 Task: Add Follow Your Heart Dairy Free Finely Shredded Mozzarella Cheese to the cart.
Action: Mouse moved to (936, 306)
Screenshot: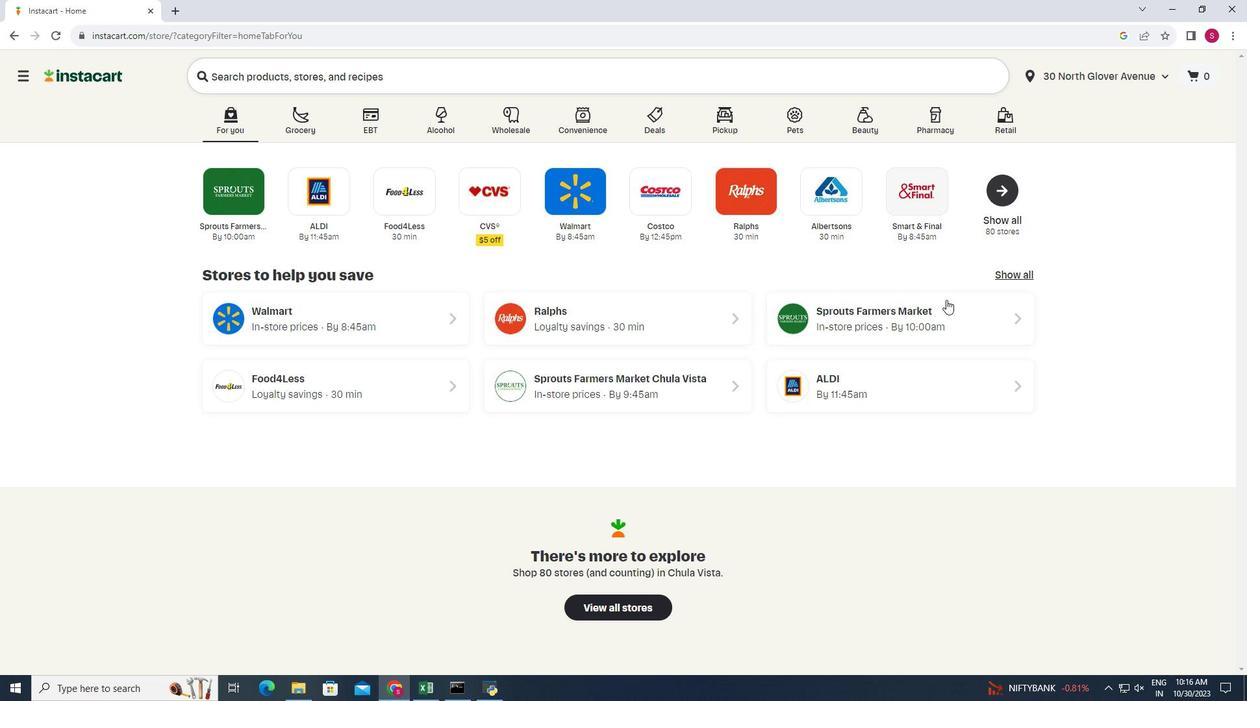 
Action: Mouse pressed left at (936, 306)
Screenshot: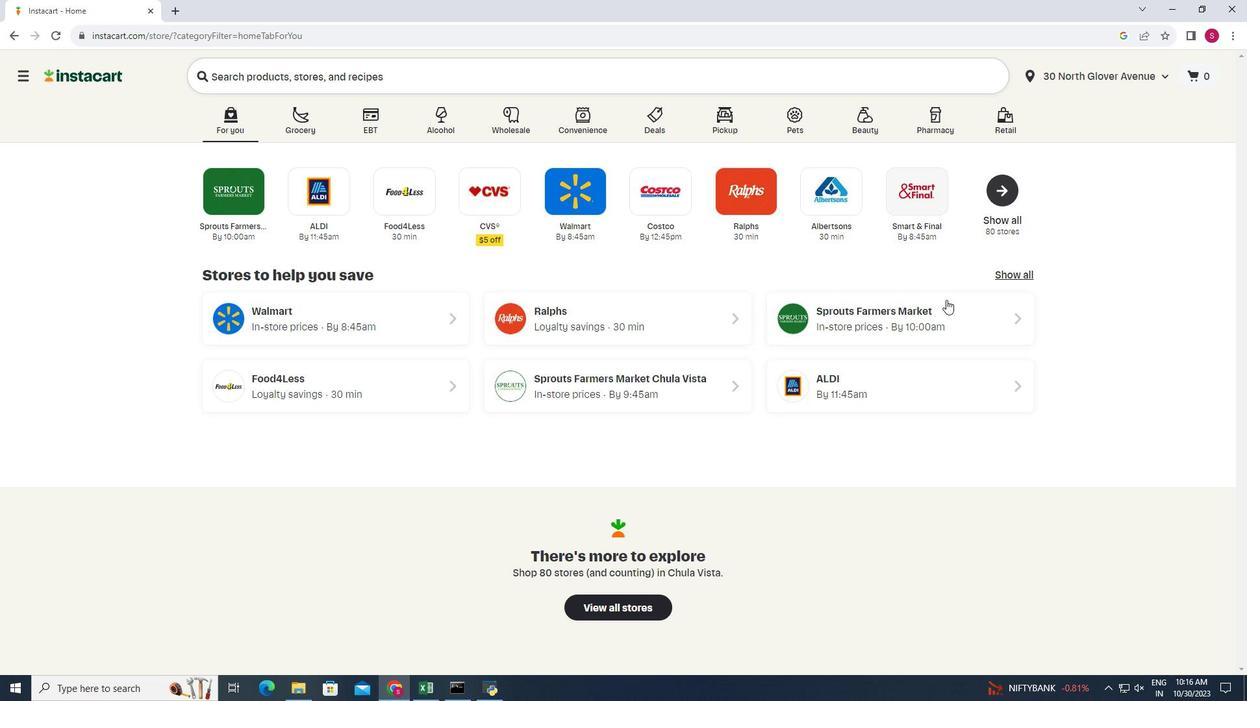 
Action: Mouse moved to (33, 603)
Screenshot: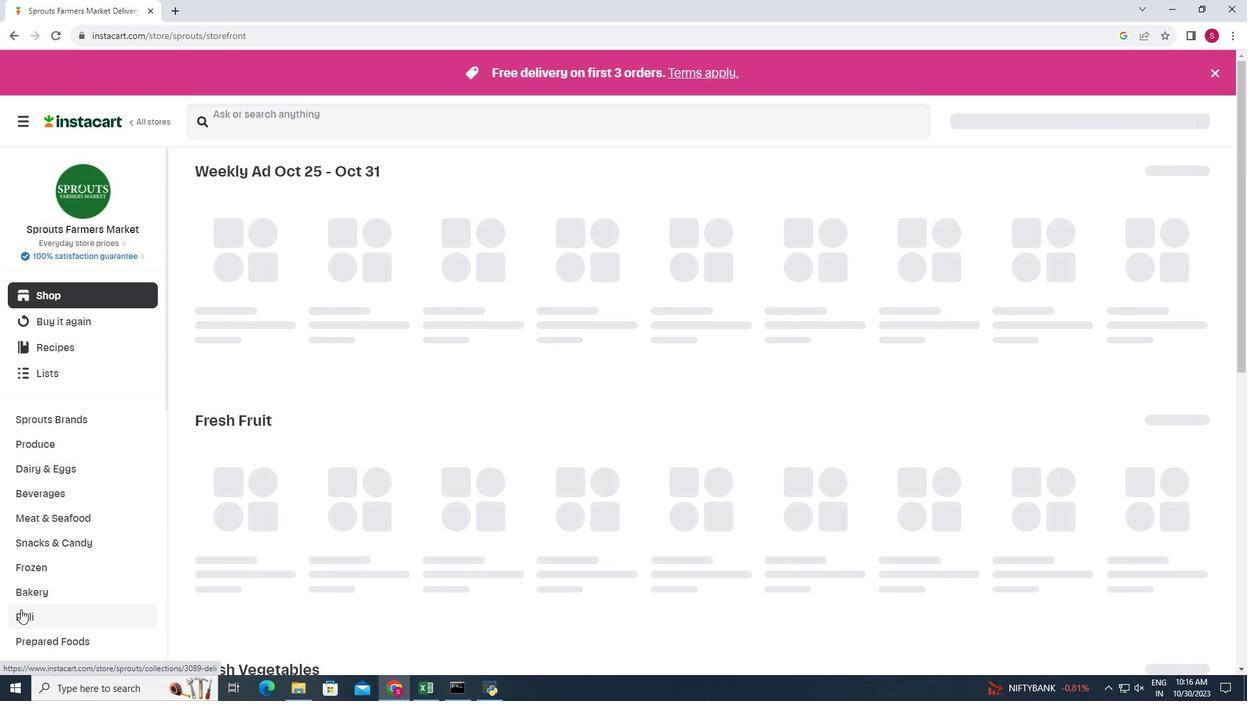 
Action: Mouse pressed left at (33, 603)
Screenshot: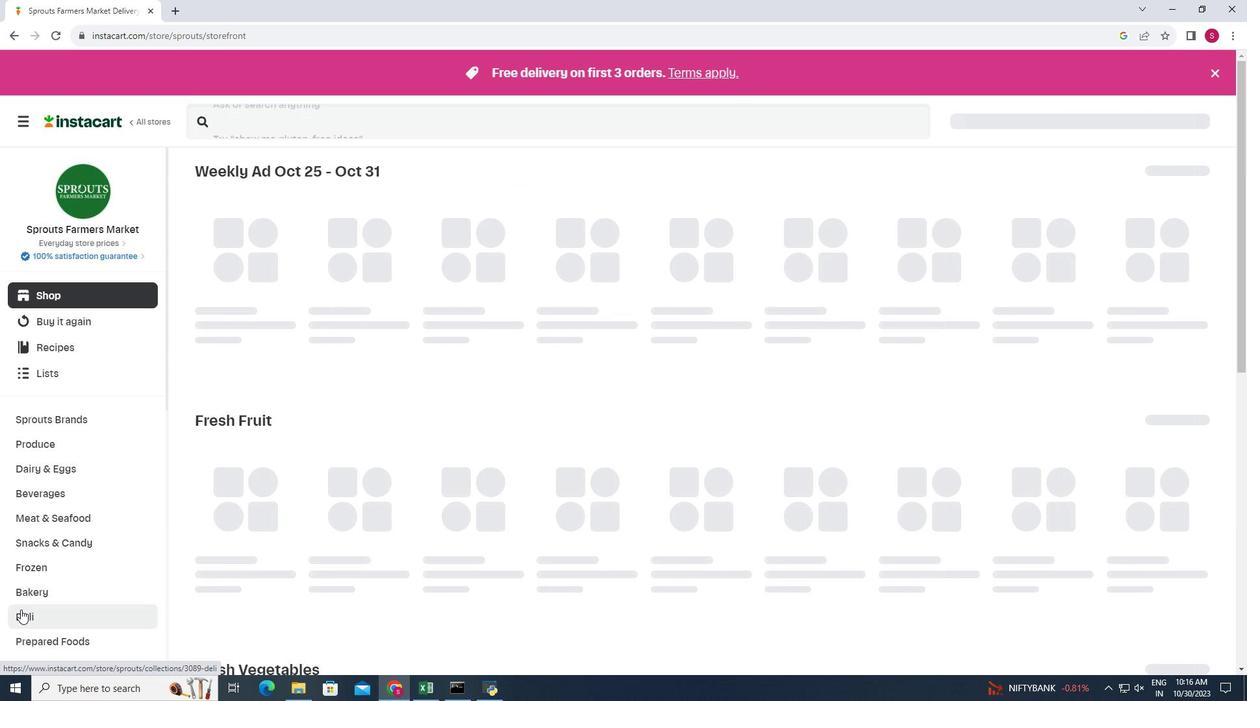 
Action: Mouse moved to (341, 374)
Screenshot: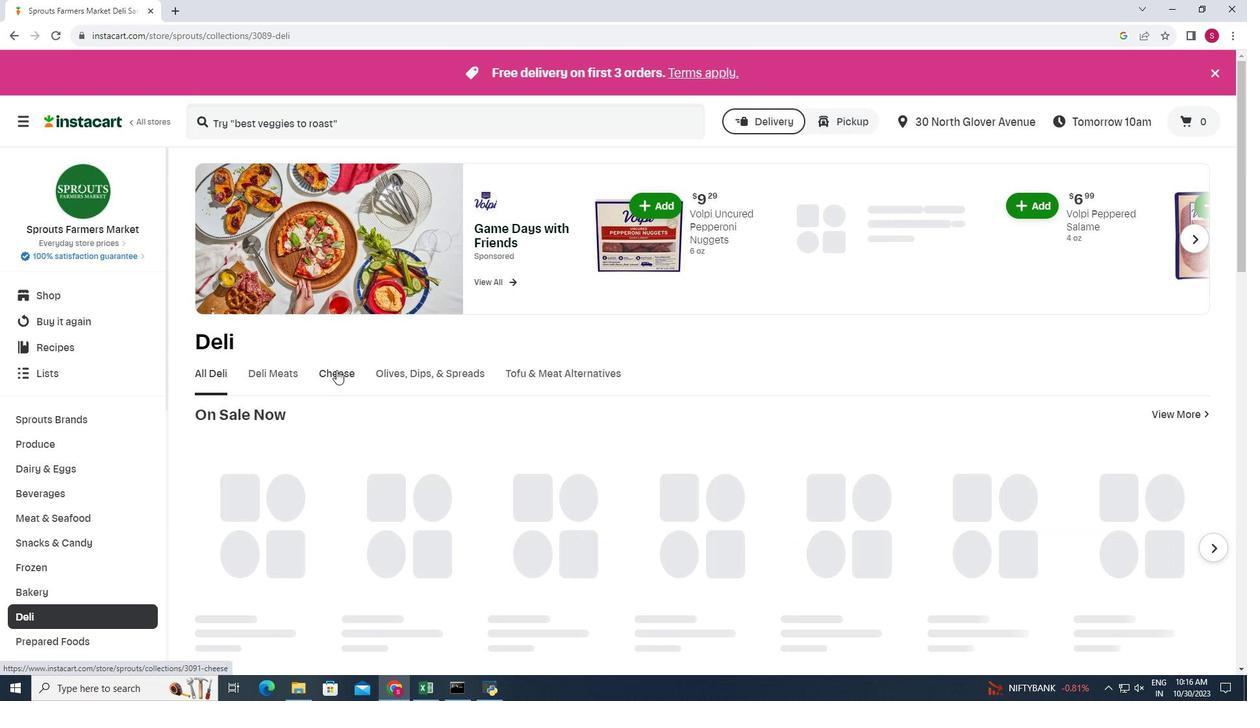 
Action: Mouse pressed left at (341, 374)
Screenshot: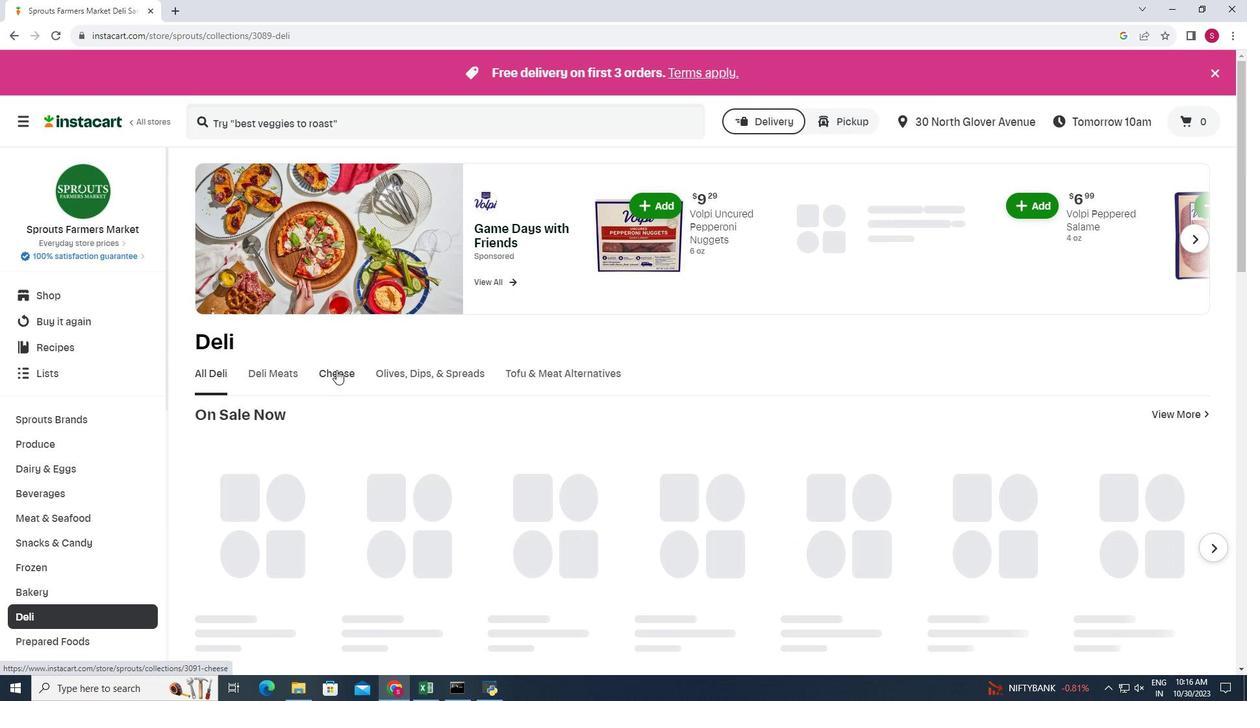 
Action: Mouse moved to (1192, 264)
Screenshot: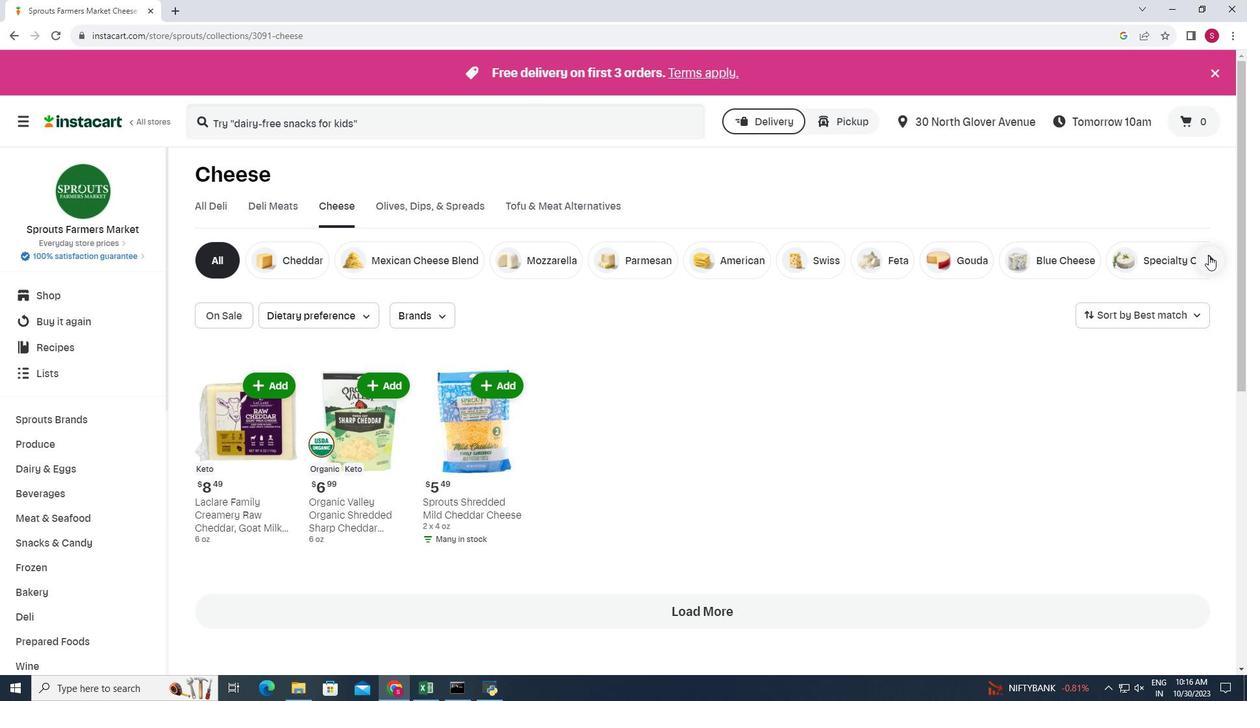 
Action: Mouse pressed left at (1192, 264)
Screenshot: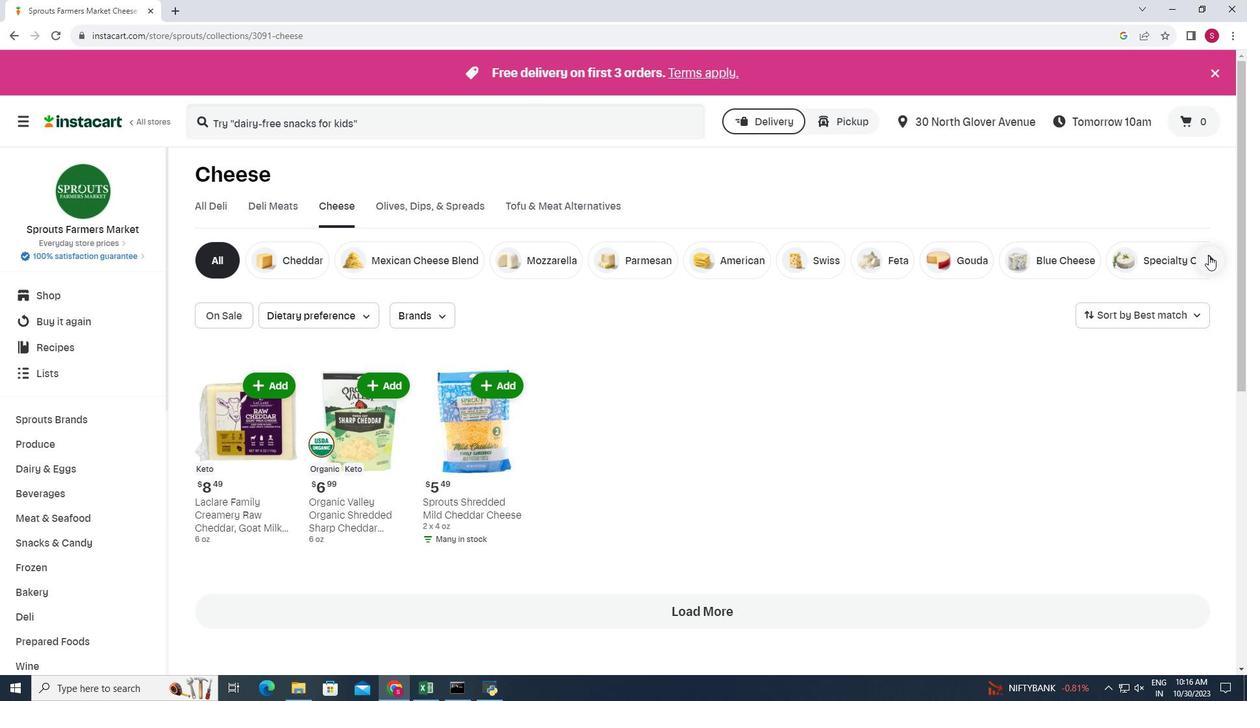 
Action: Mouse moved to (1143, 273)
Screenshot: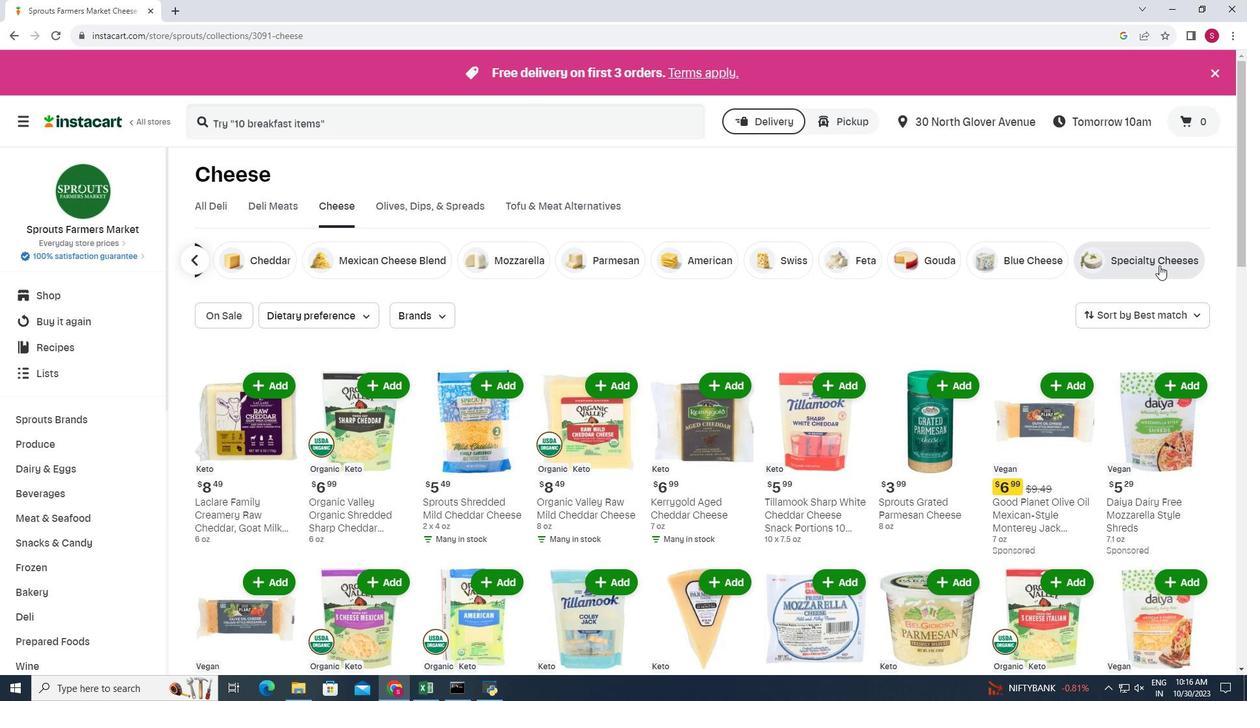 
Action: Mouse pressed left at (1143, 273)
Screenshot: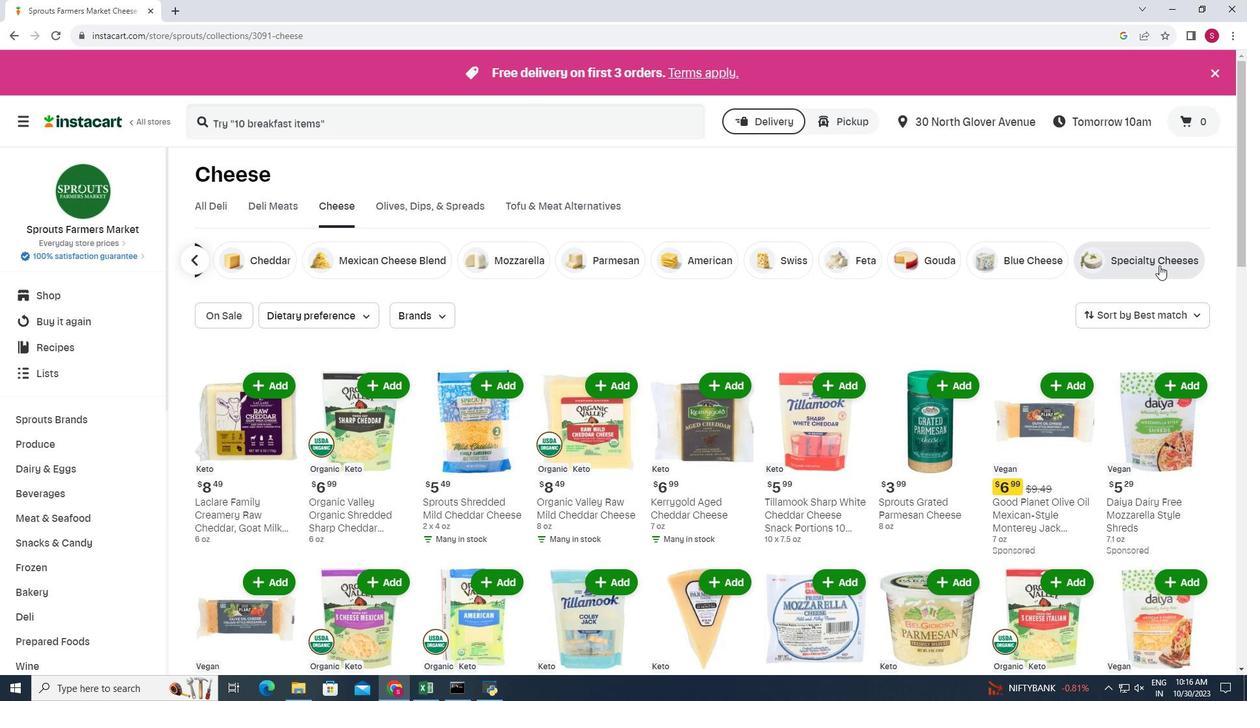 
Action: Mouse moved to (423, 319)
Screenshot: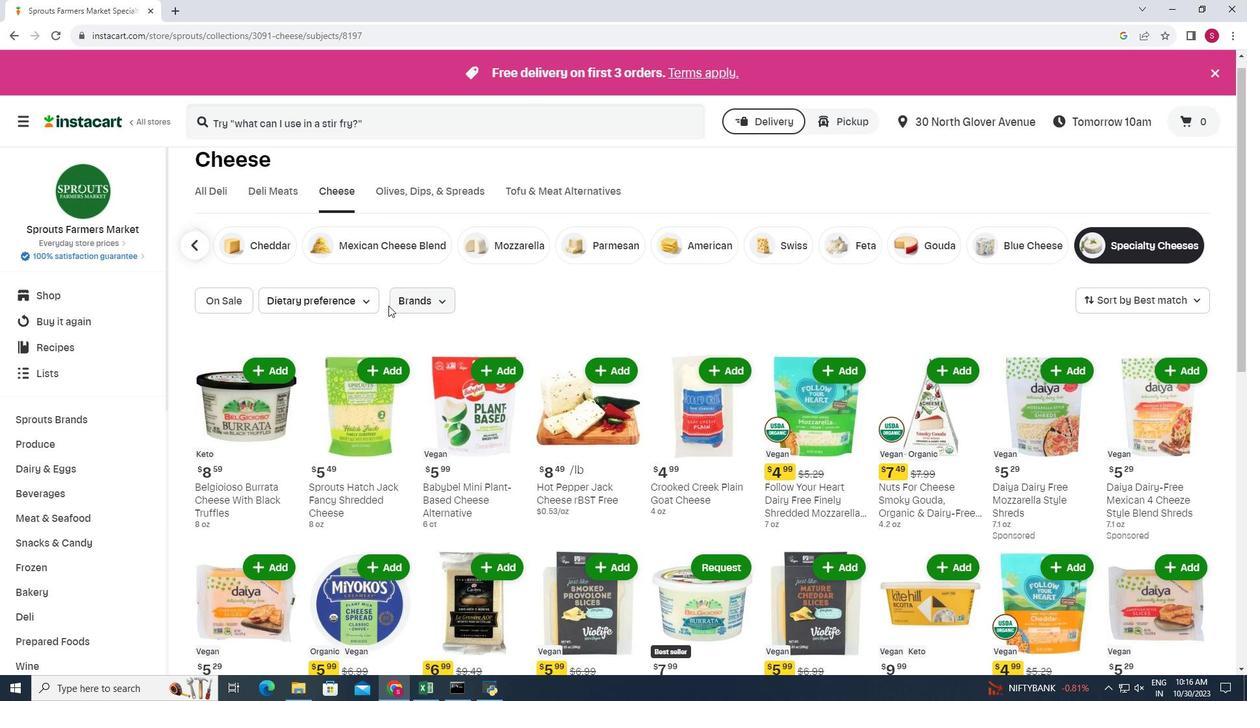 
Action: Mouse scrolled (423, 318) with delta (0, 0)
Screenshot: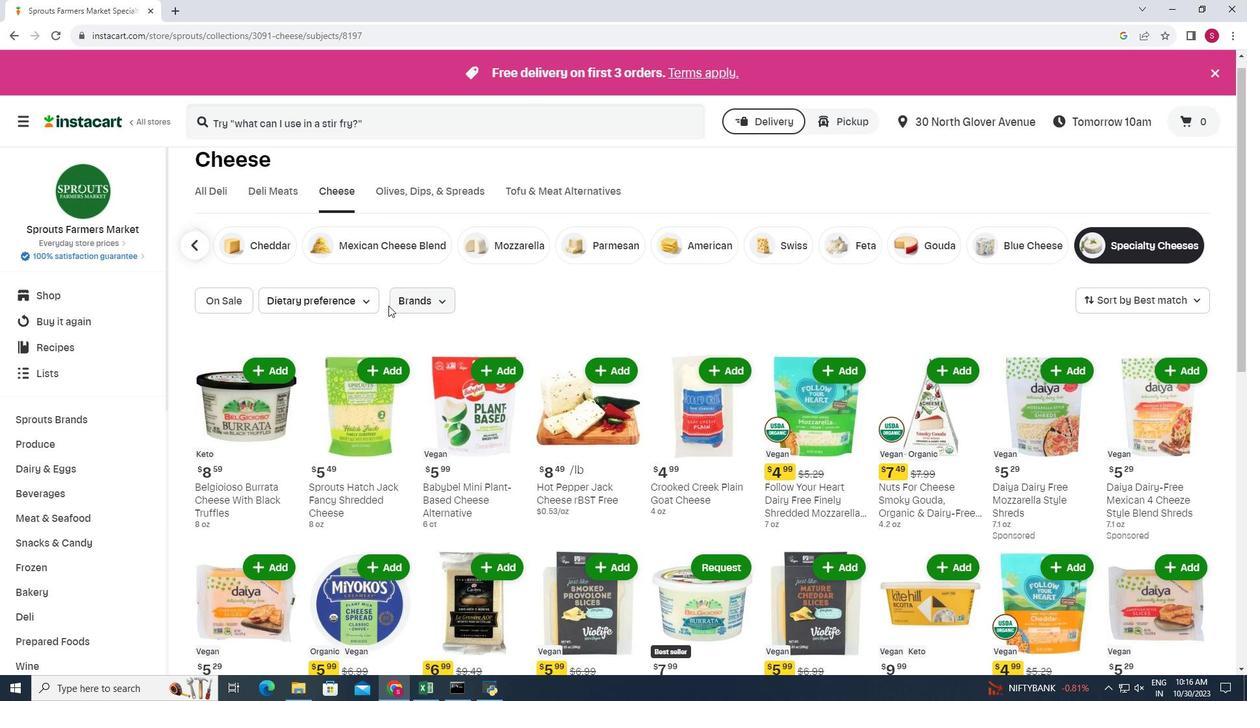 
Action: Mouse moved to (382, 309)
Screenshot: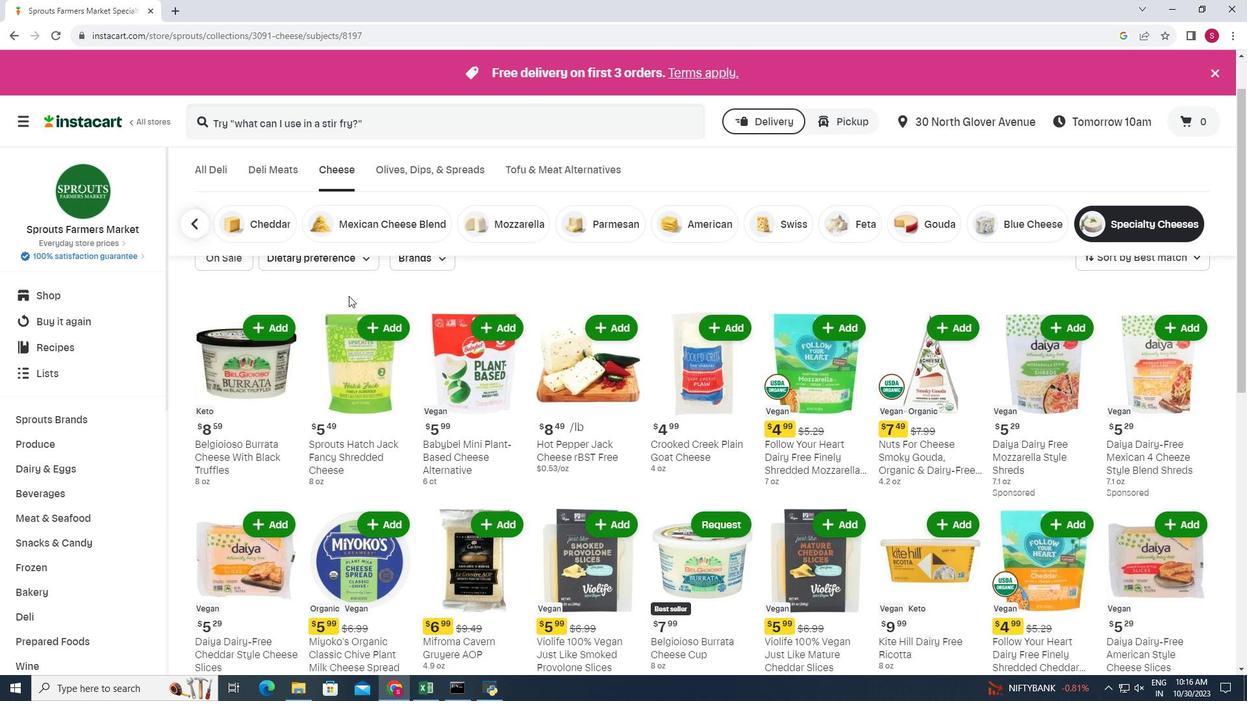 
Action: Mouse scrolled (382, 309) with delta (0, 0)
Screenshot: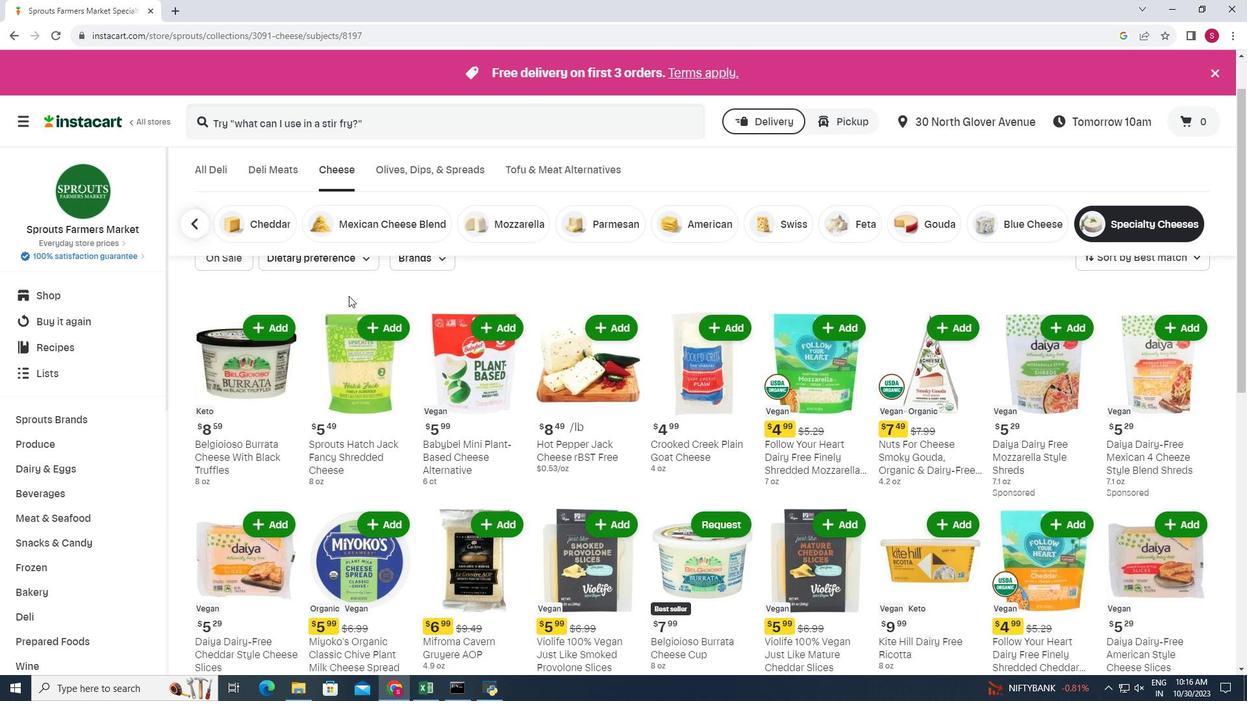 
Action: Mouse moved to (1046, 385)
Screenshot: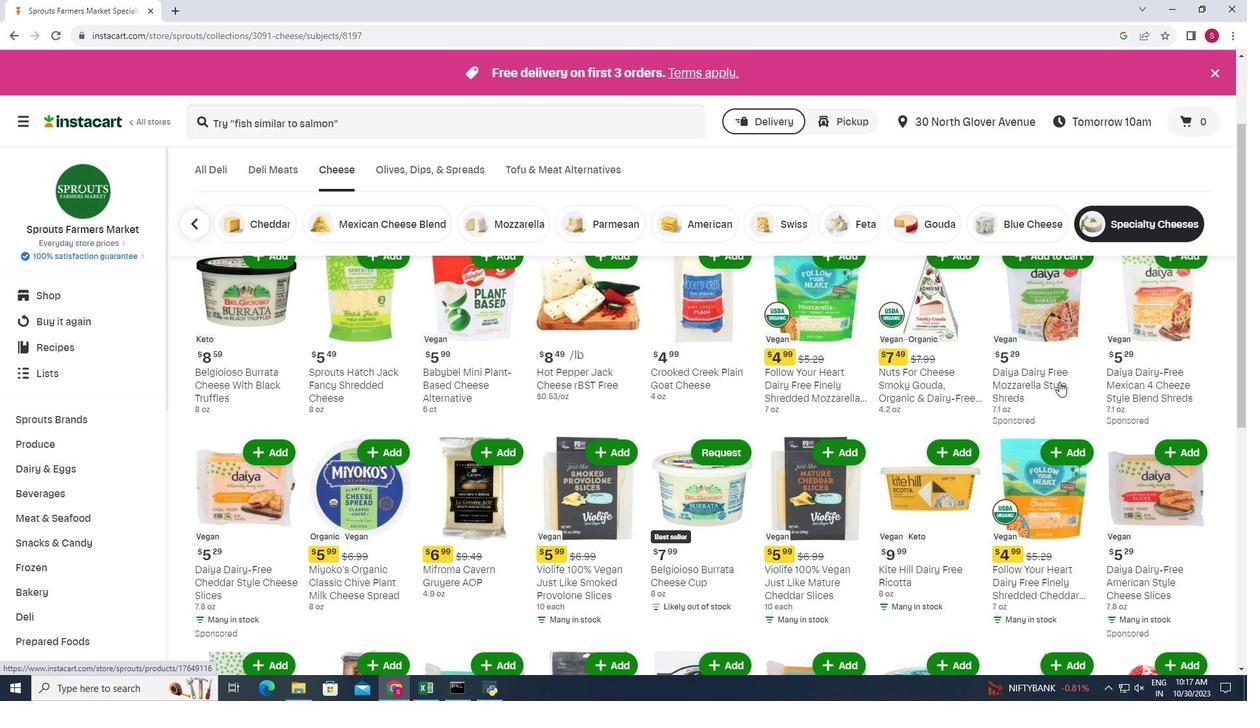 
Action: Mouse scrolled (1046, 386) with delta (0, 0)
Screenshot: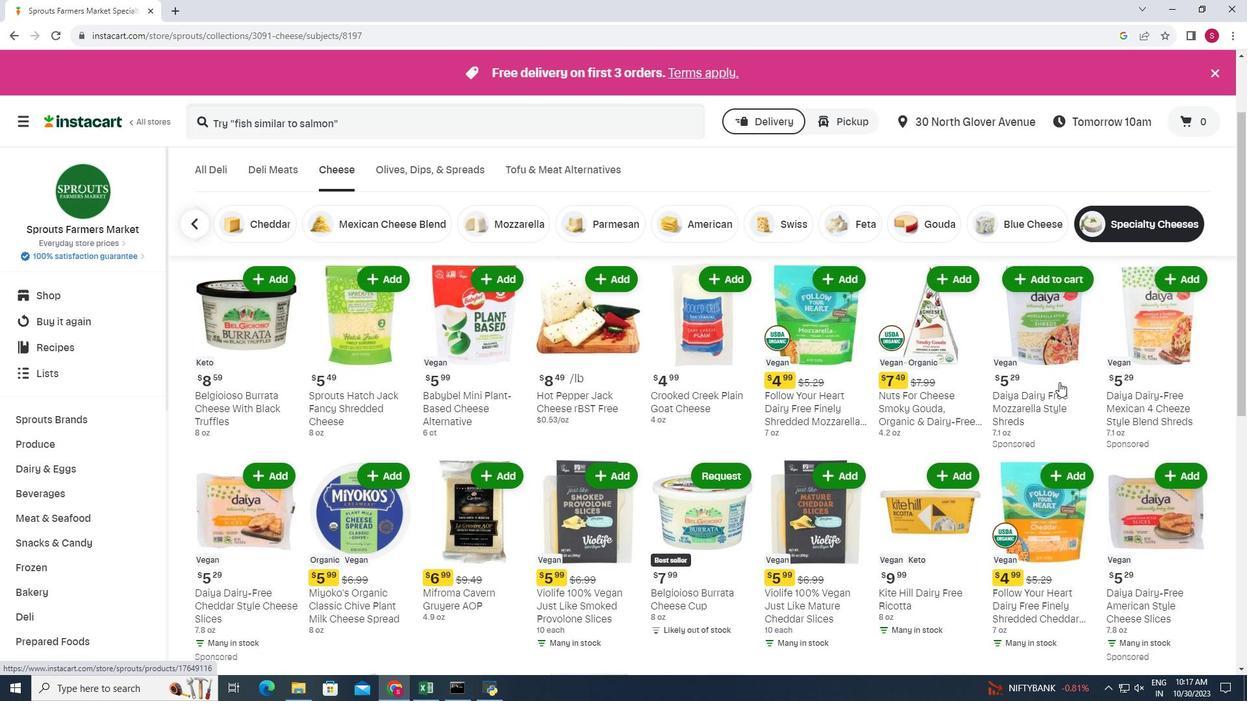 
Action: Mouse moved to (813, 326)
Screenshot: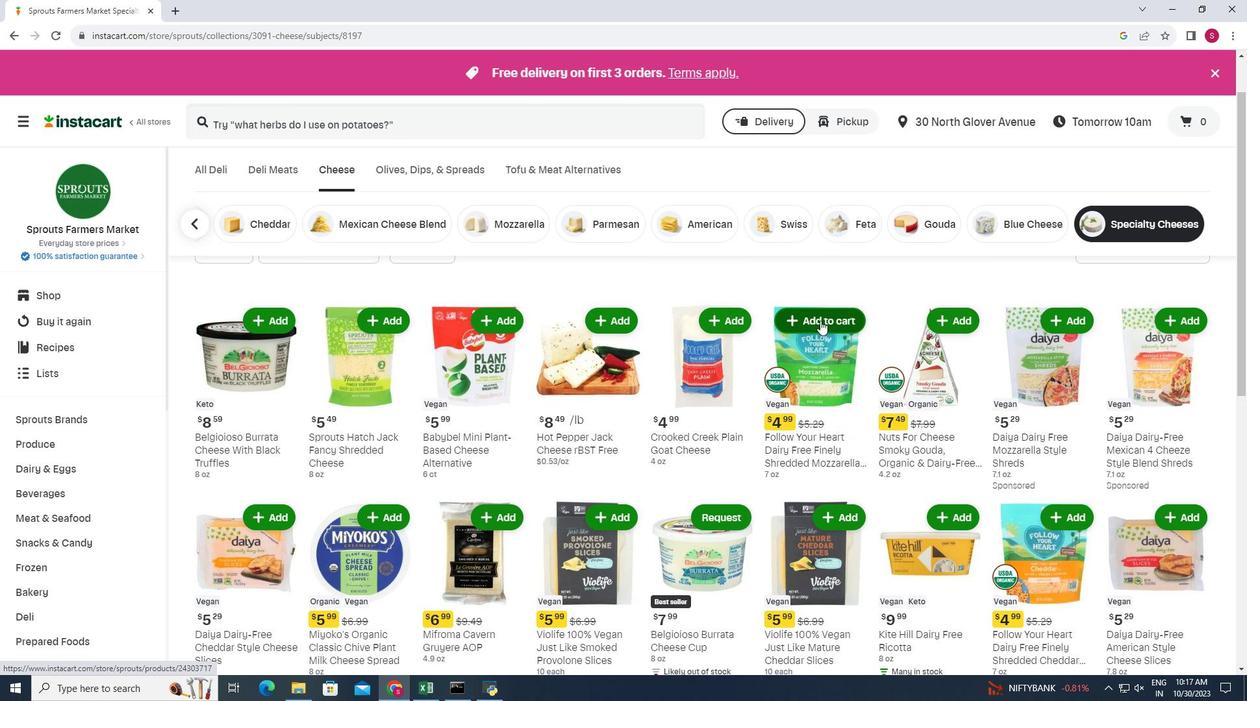 
Action: Mouse pressed left at (813, 326)
Screenshot: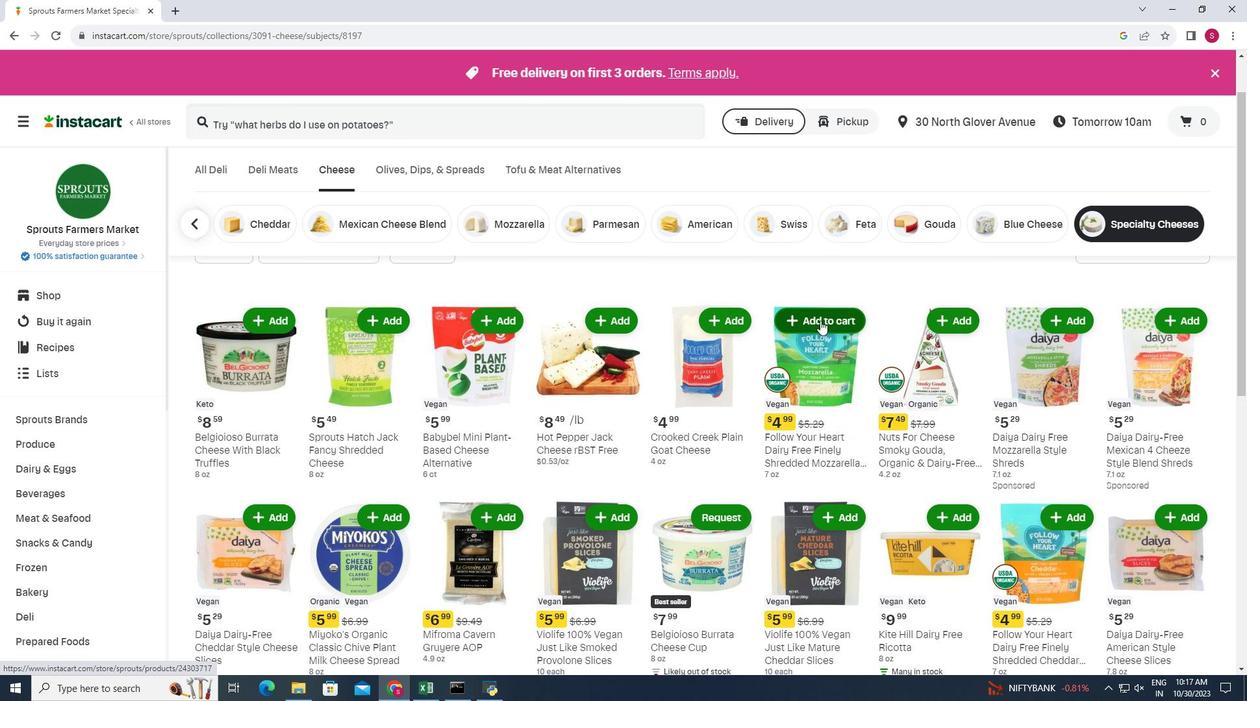 
Action: Mouse moved to (808, 281)
Screenshot: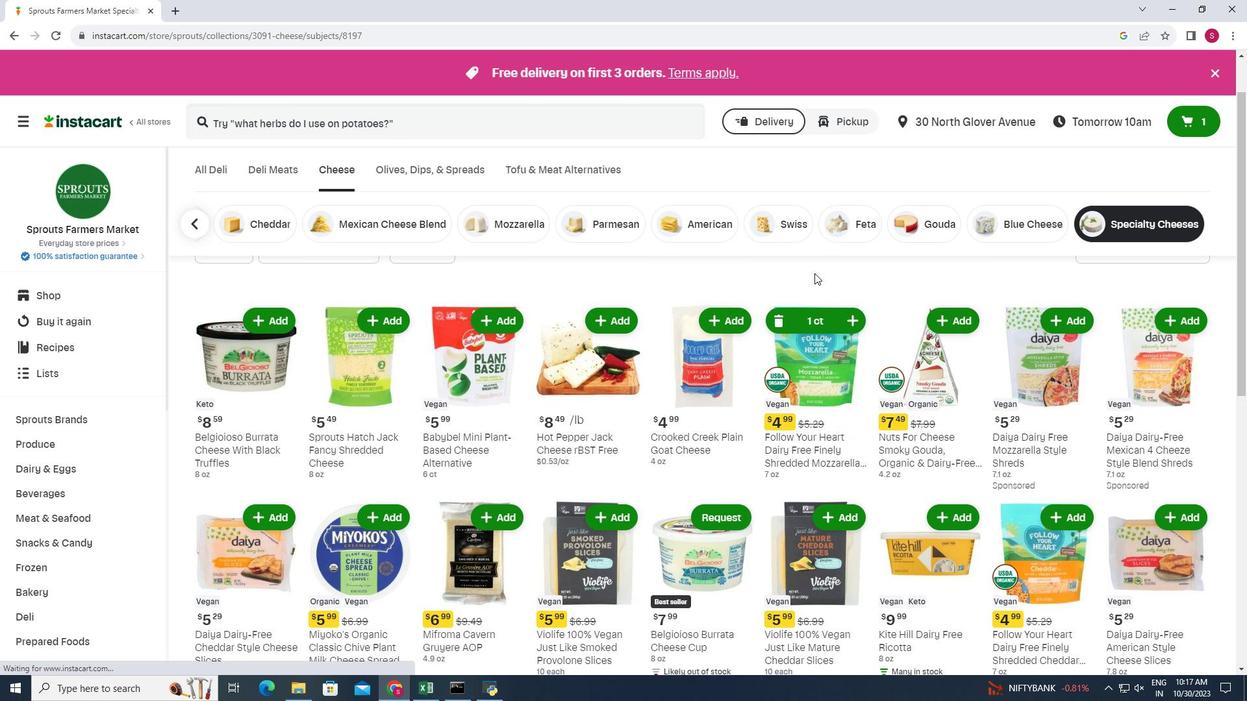 
